 Task: Create a rule from the Routing list, Task moved to a section -> Set Priority in the project ApexLine , set the section as Done clear the priority
Action: Mouse moved to (774, 276)
Screenshot: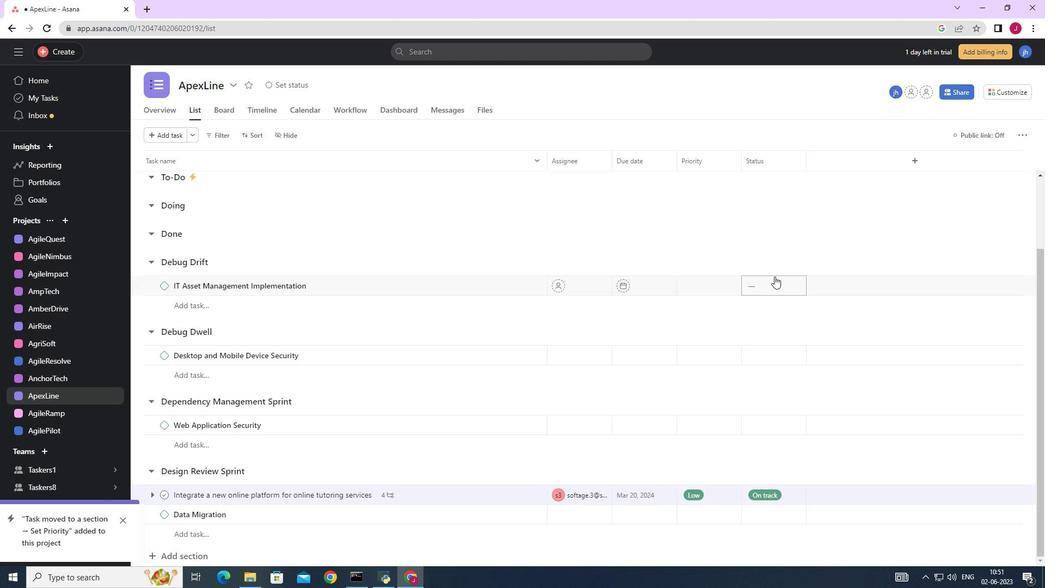 
Action: Mouse scrolled (774, 277) with delta (0, 0)
Screenshot: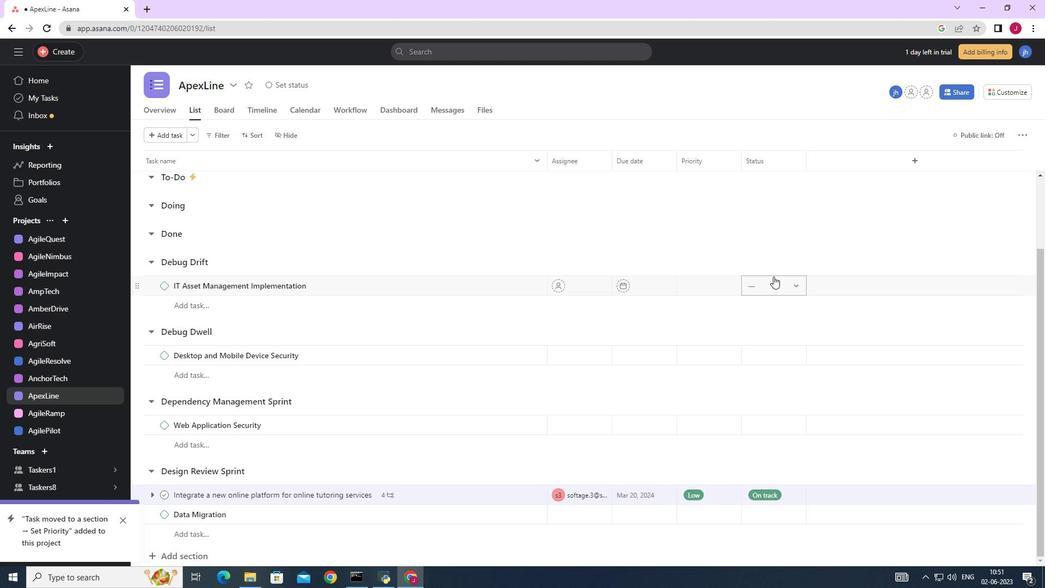 
Action: Mouse scrolled (774, 277) with delta (0, 0)
Screenshot: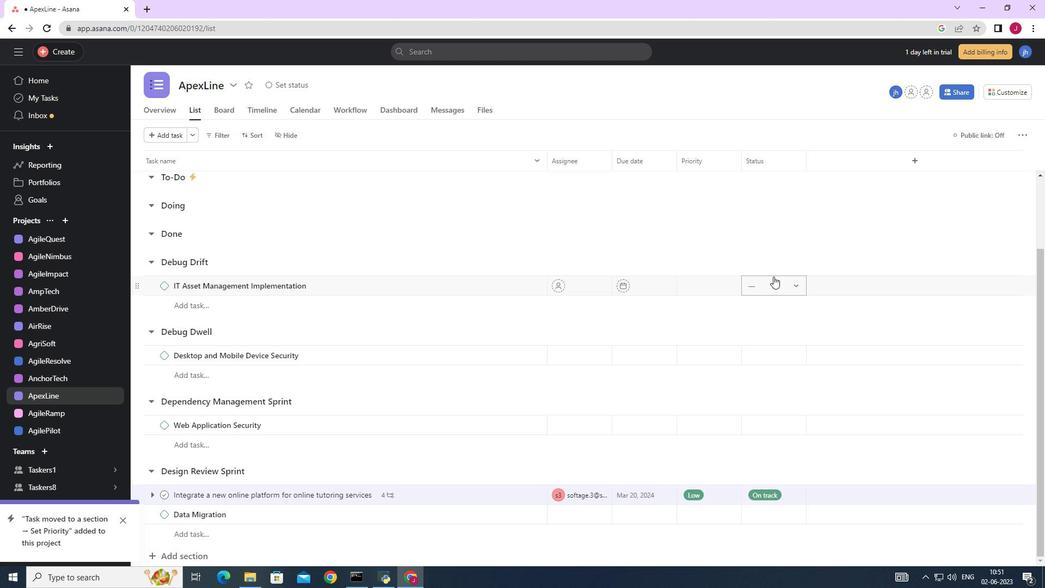 
Action: Mouse moved to (774, 276)
Screenshot: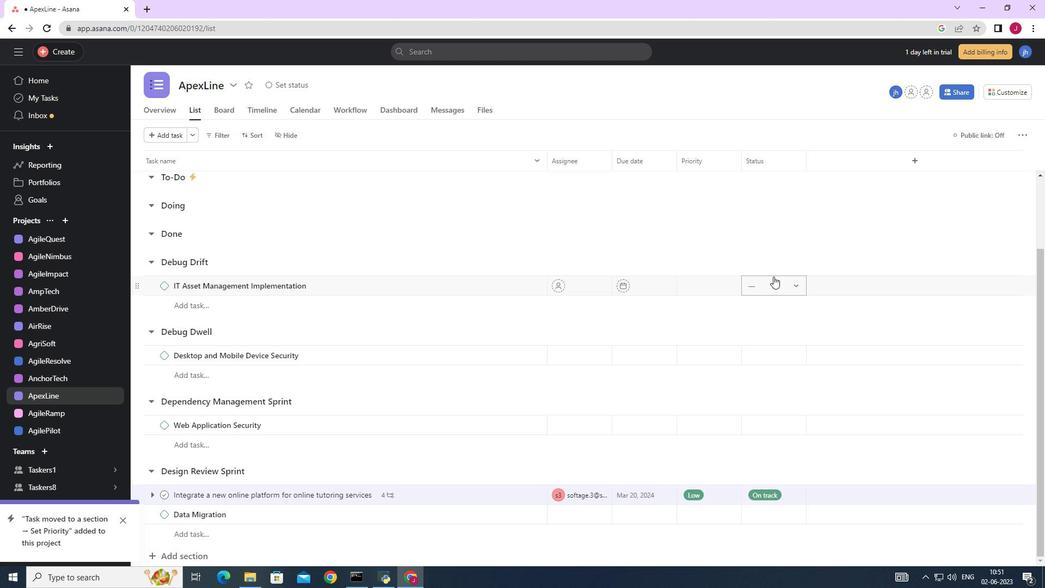 
Action: Mouse scrolled (774, 277) with delta (0, 0)
Screenshot: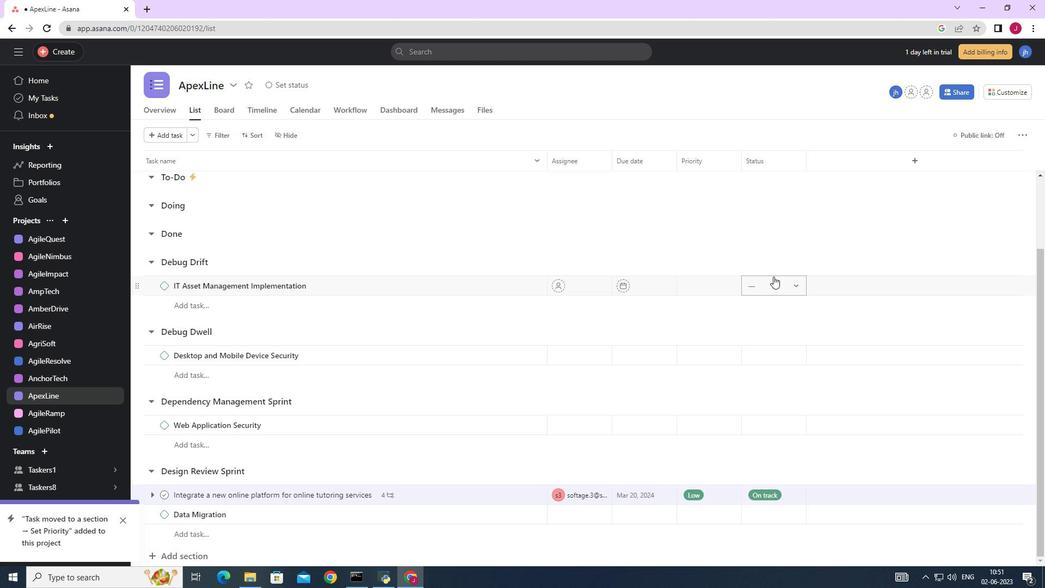 
Action: Mouse moved to (795, 252)
Screenshot: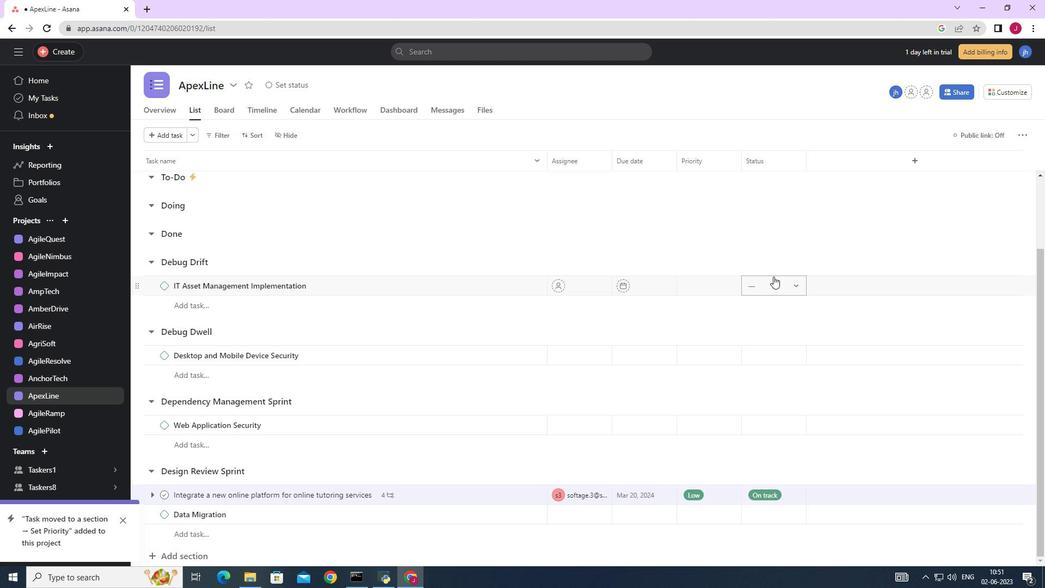 
Action: Mouse scrolled (778, 267) with delta (0, 0)
Screenshot: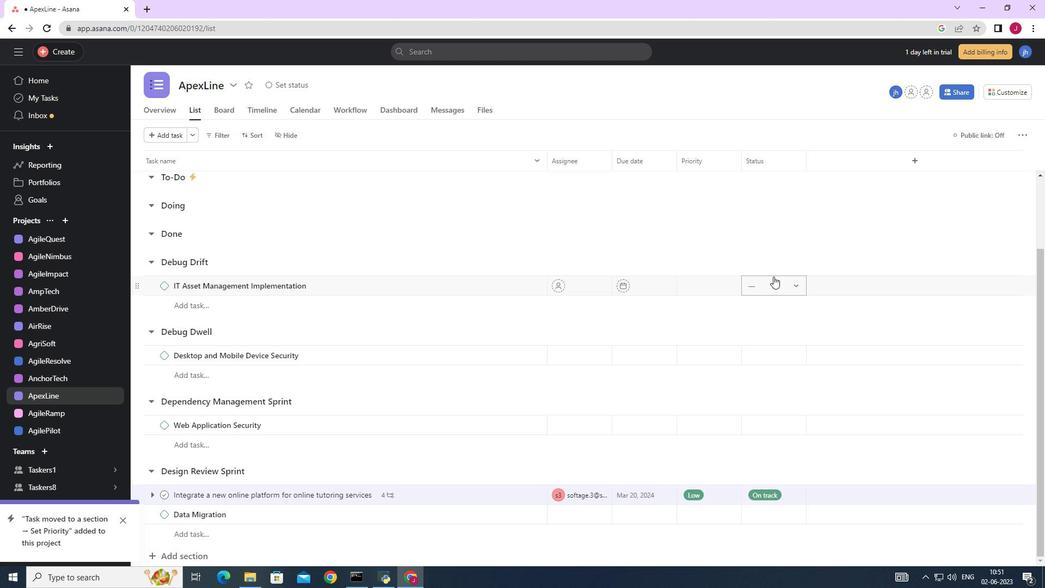
Action: Mouse moved to (1008, 89)
Screenshot: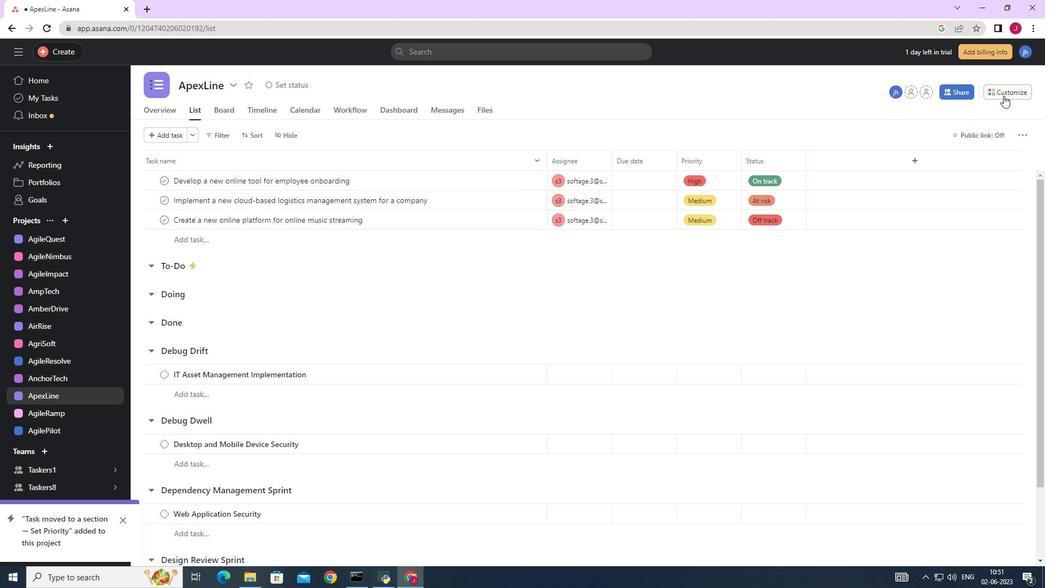 
Action: Mouse pressed left at (1008, 89)
Screenshot: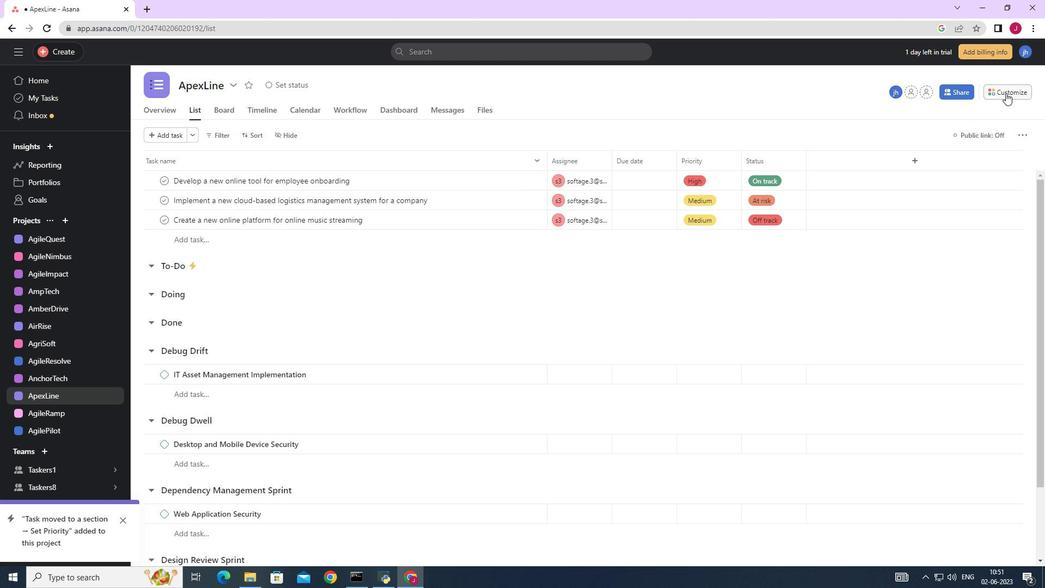 
Action: Mouse moved to (814, 236)
Screenshot: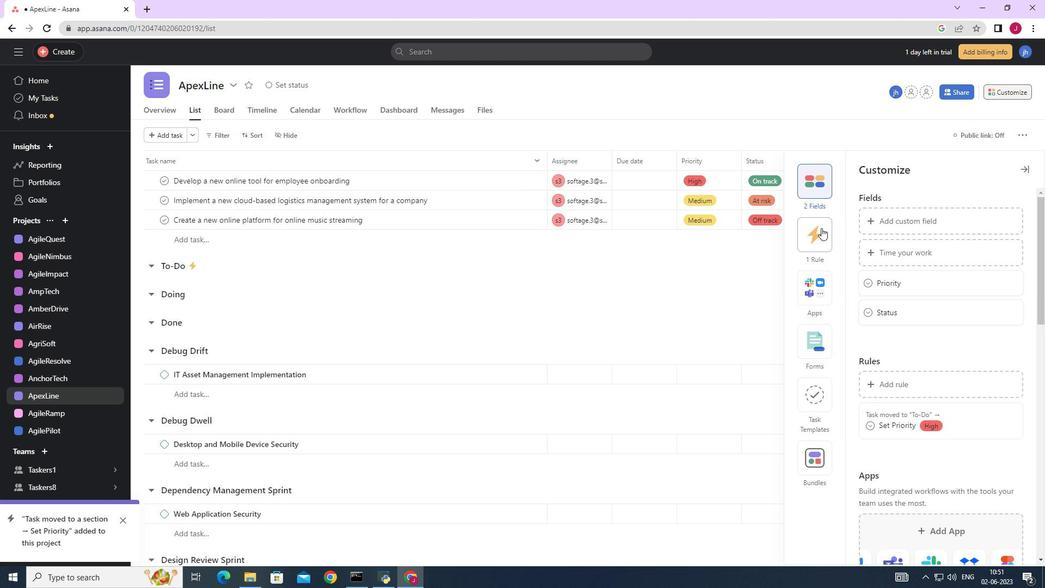 
Action: Mouse pressed left at (814, 236)
Screenshot: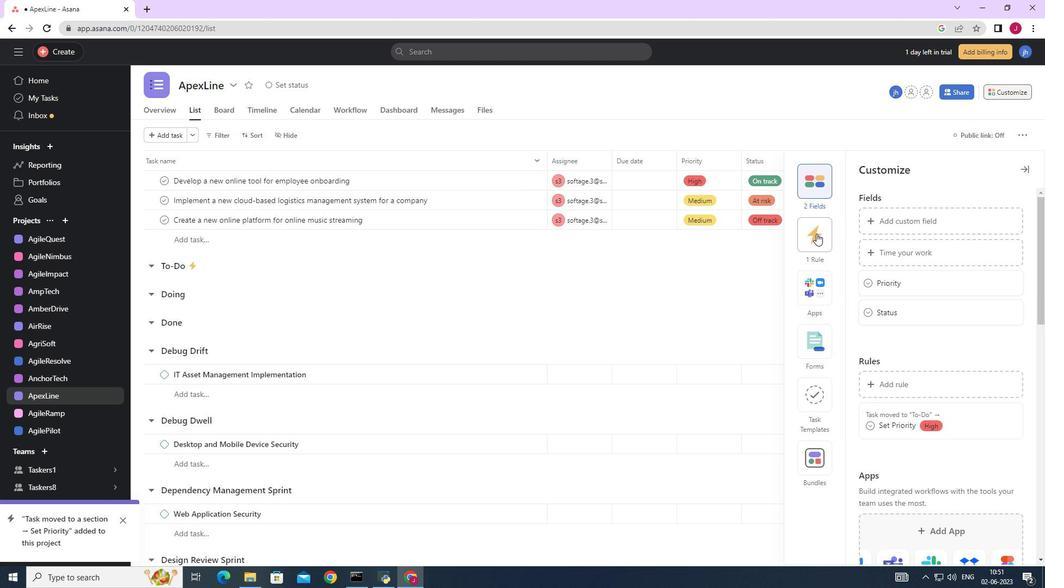 
Action: Mouse moved to (899, 217)
Screenshot: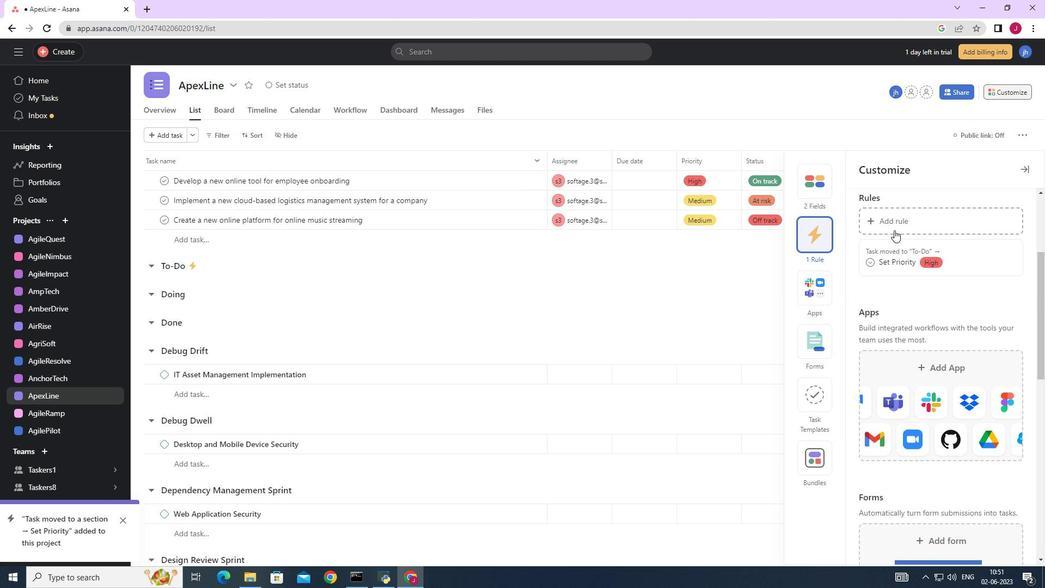
Action: Mouse pressed left at (899, 217)
Screenshot: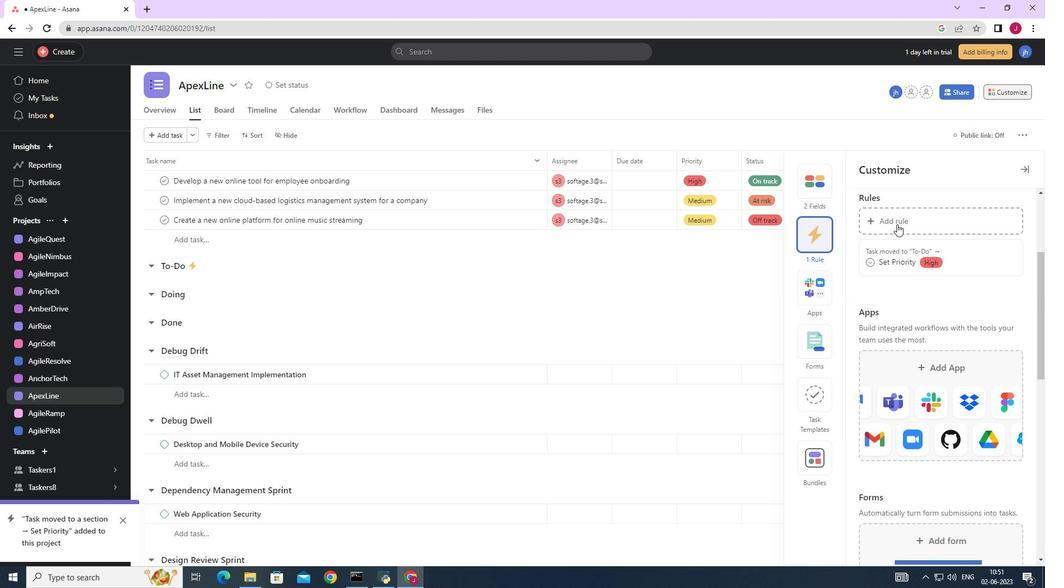 
Action: Mouse moved to (229, 142)
Screenshot: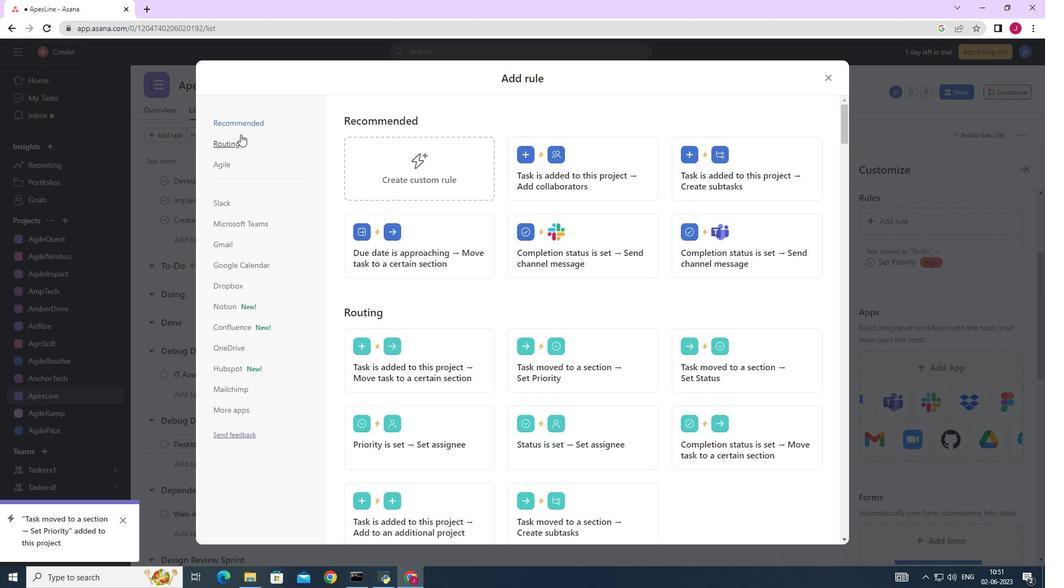 
Action: Mouse pressed left at (229, 142)
Screenshot: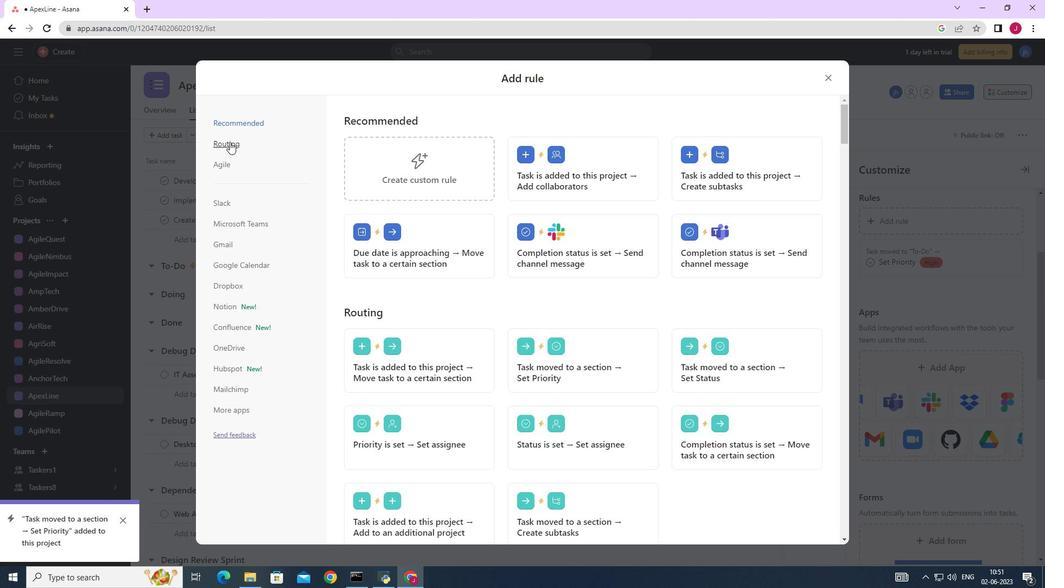 
Action: Mouse moved to (583, 166)
Screenshot: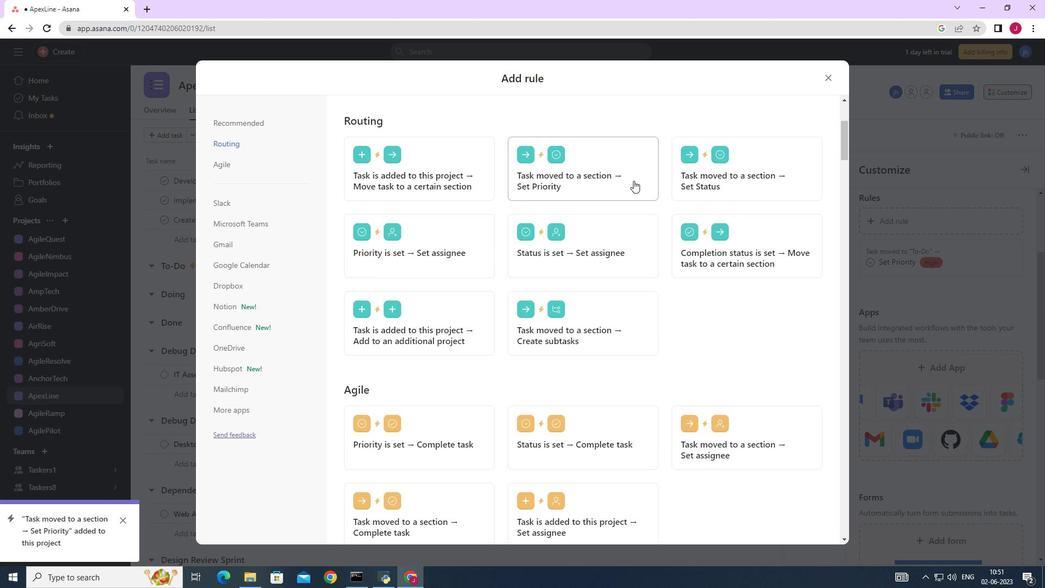 
Action: Mouse pressed left at (583, 166)
Screenshot: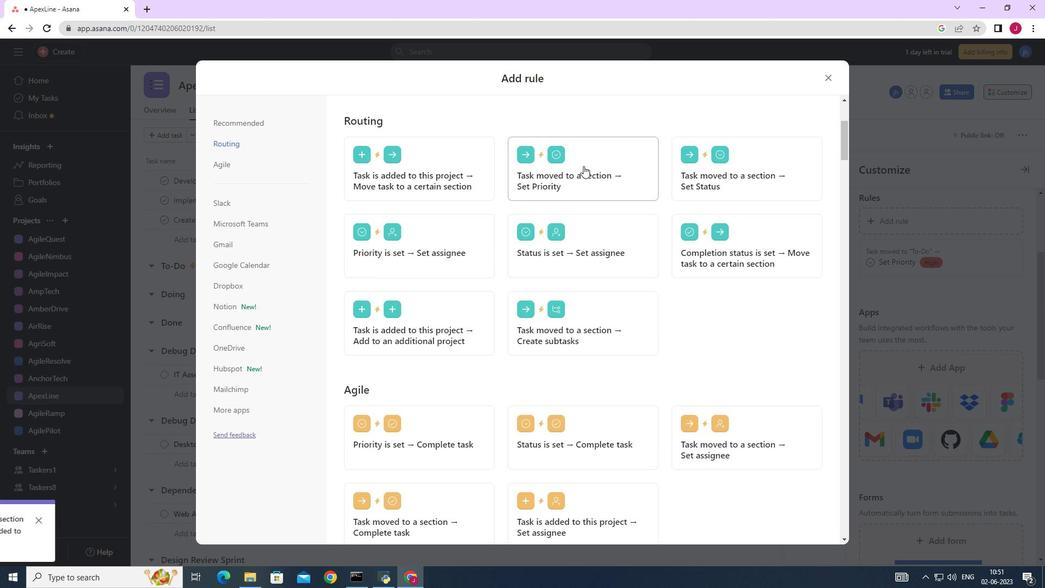 
Action: Mouse moved to (409, 294)
Screenshot: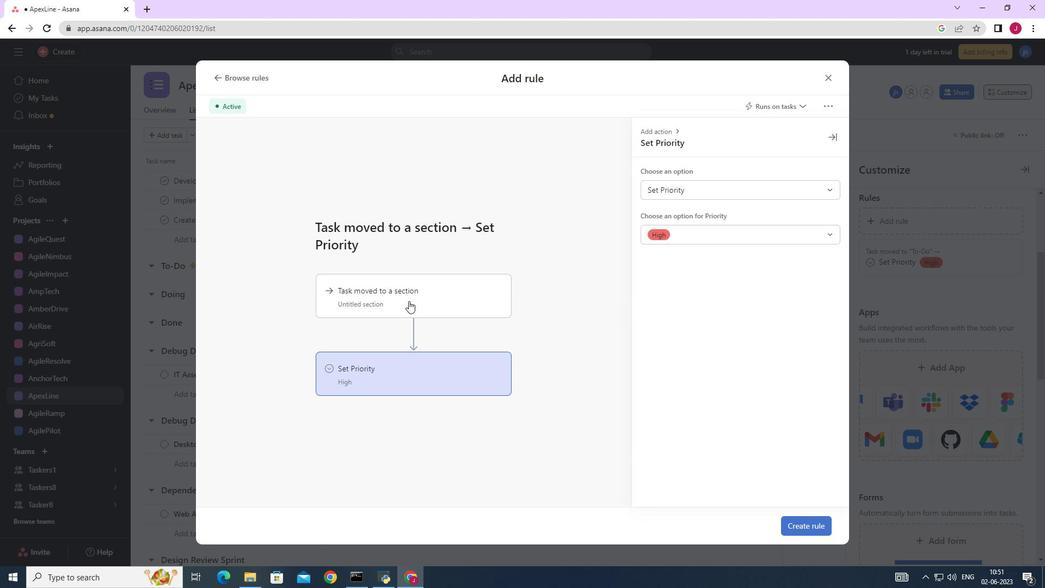 
Action: Mouse pressed left at (409, 294)
Screenshot: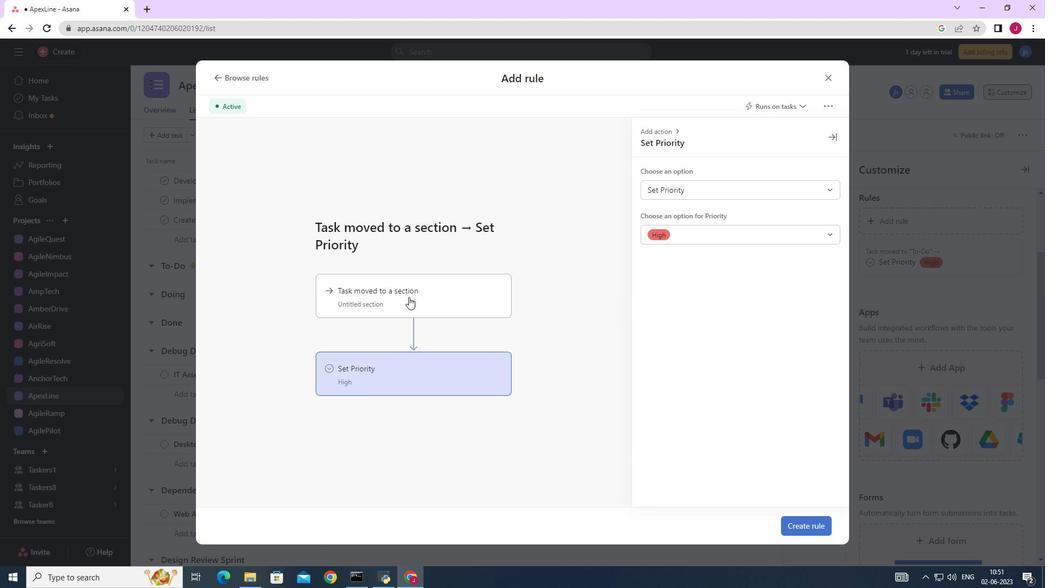 
Action: Mouse moved to (719, 190)
Screenshot: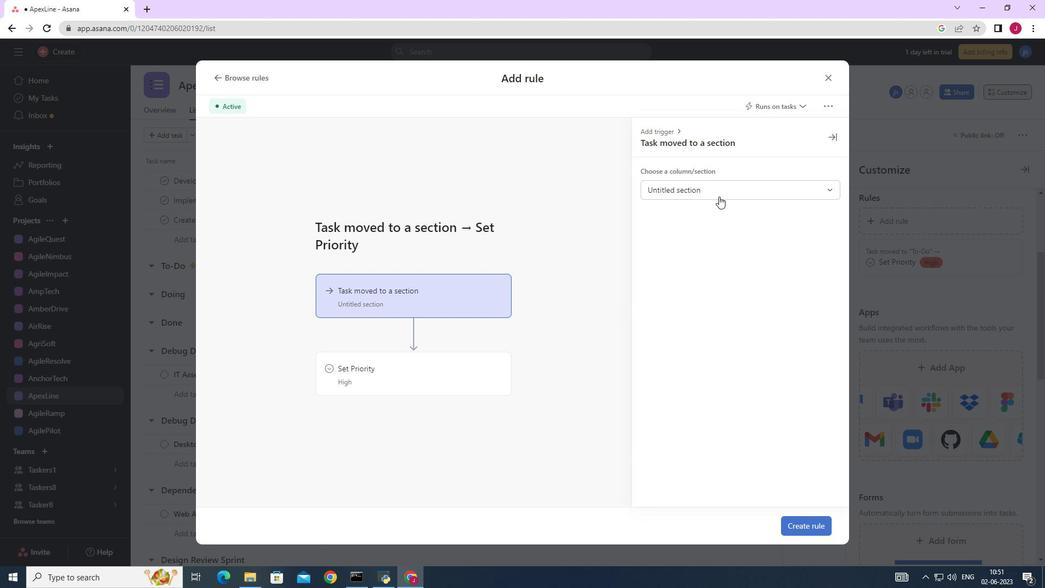 
Action: Mouse pressed left at (719, 190)
Screenshot: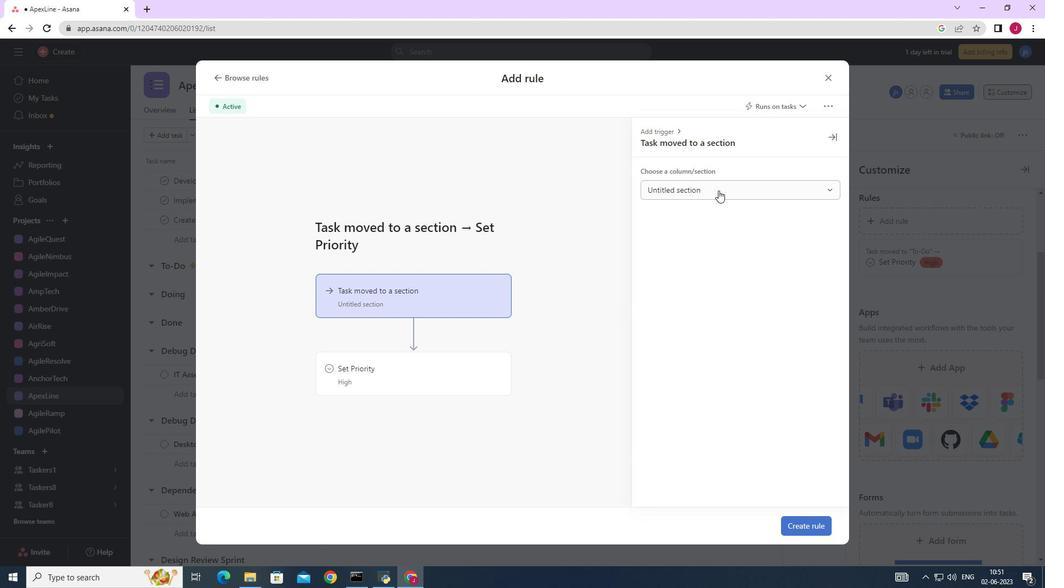 
Action: Mouse moved to (681, 273)
Screenshot: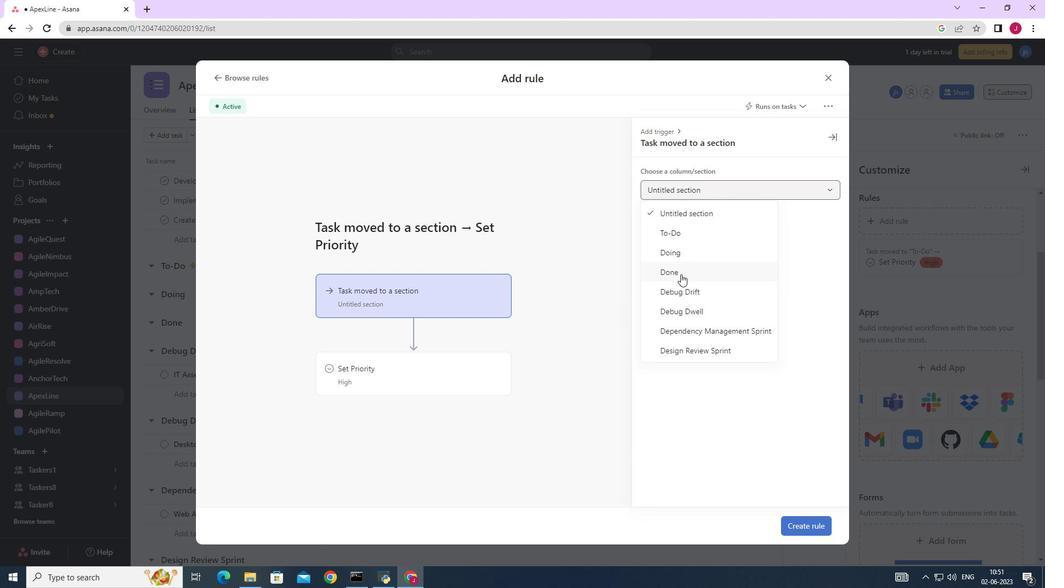
Action: Mouse pressed left at (681, 273)
Screenshot: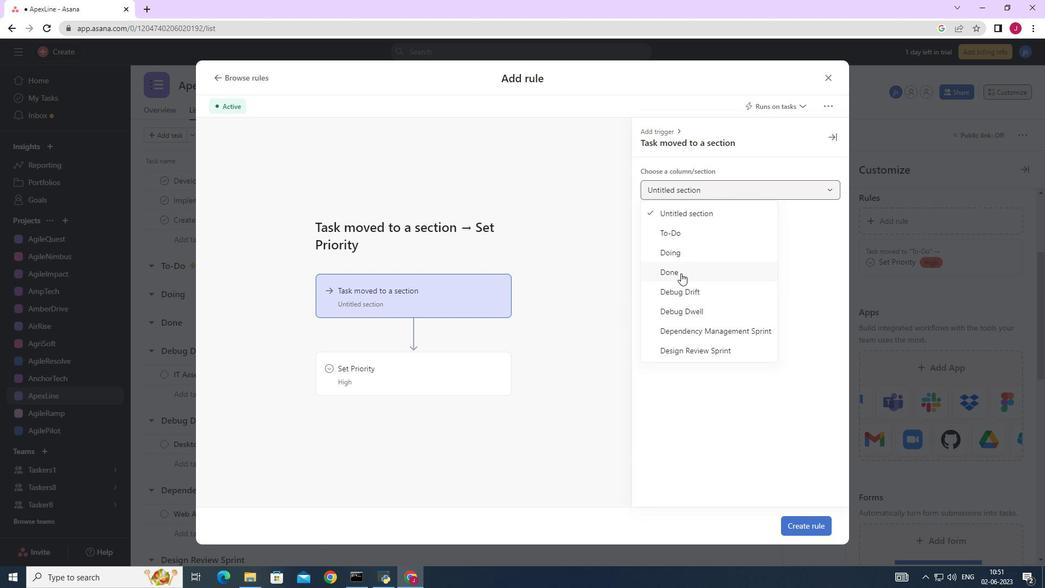 
Action: Mouse moved to (386, 404)
Screenshot: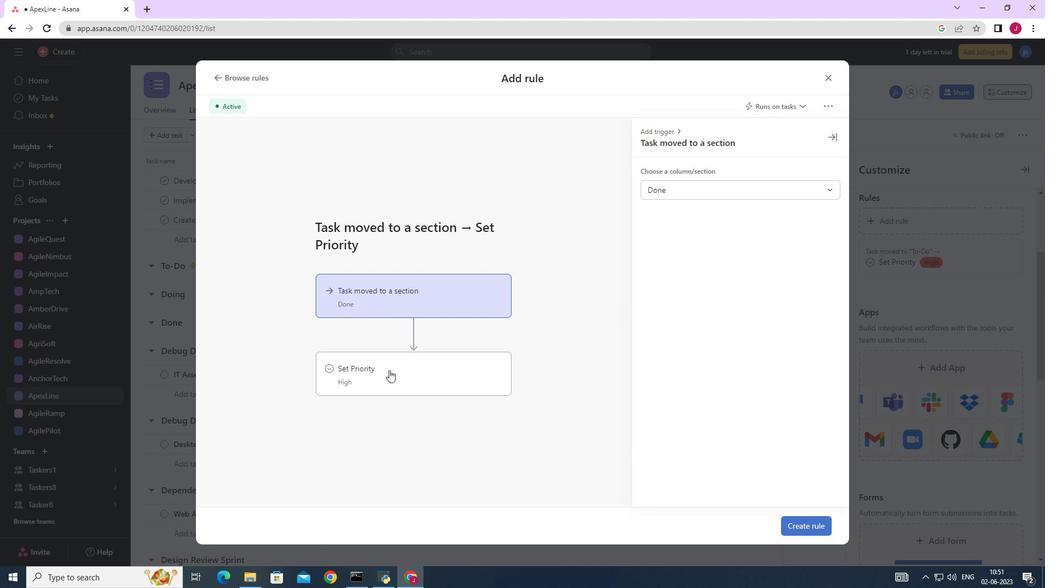 
Action: Mouse pressed left at (386, 404)
Screenshot: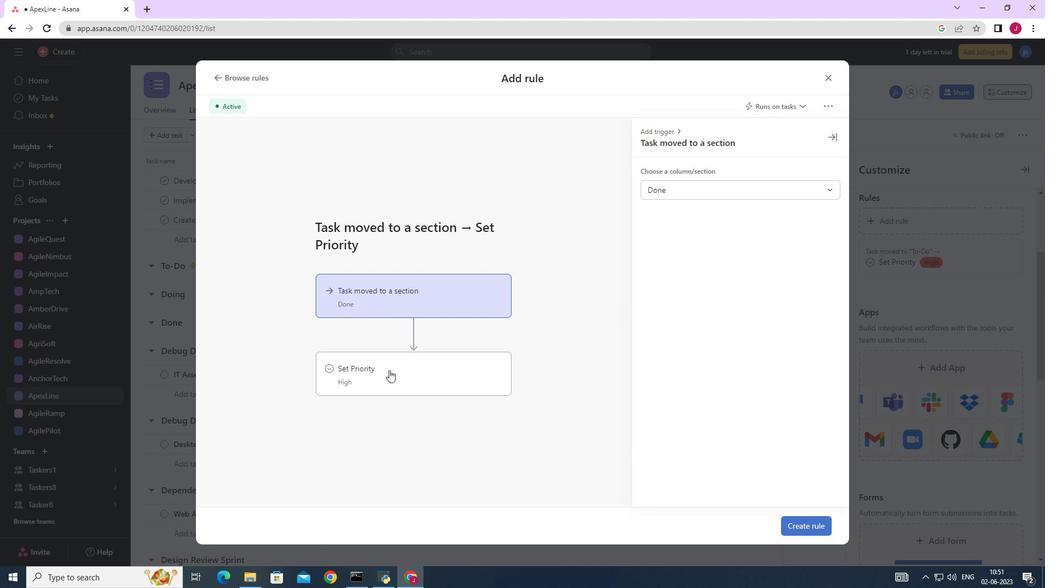 
Action: Mouse moved to (521, 366)
Screenshot: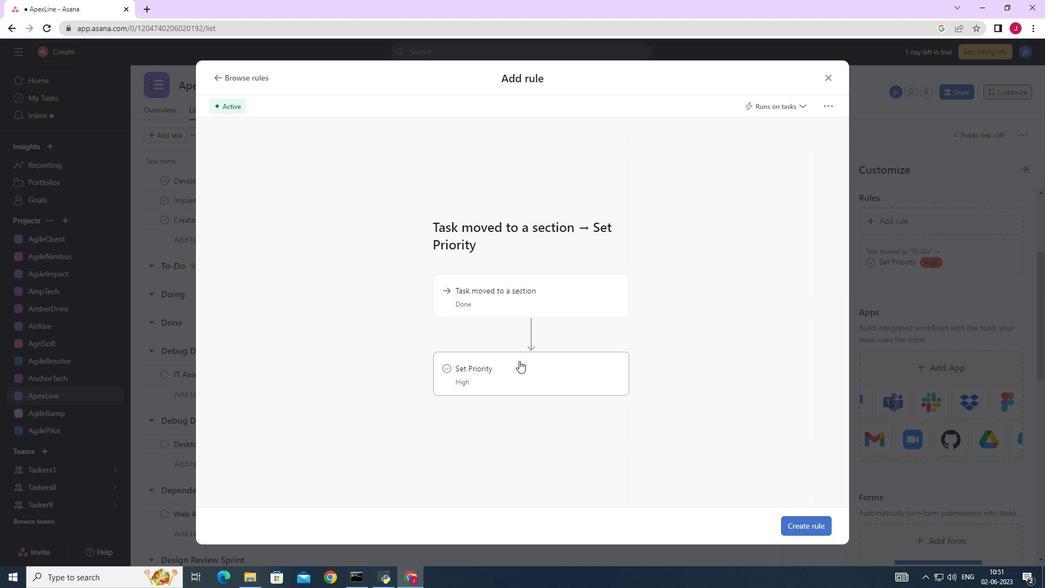 
Action: Mouse pressed left at (521, 366)
Screenshot: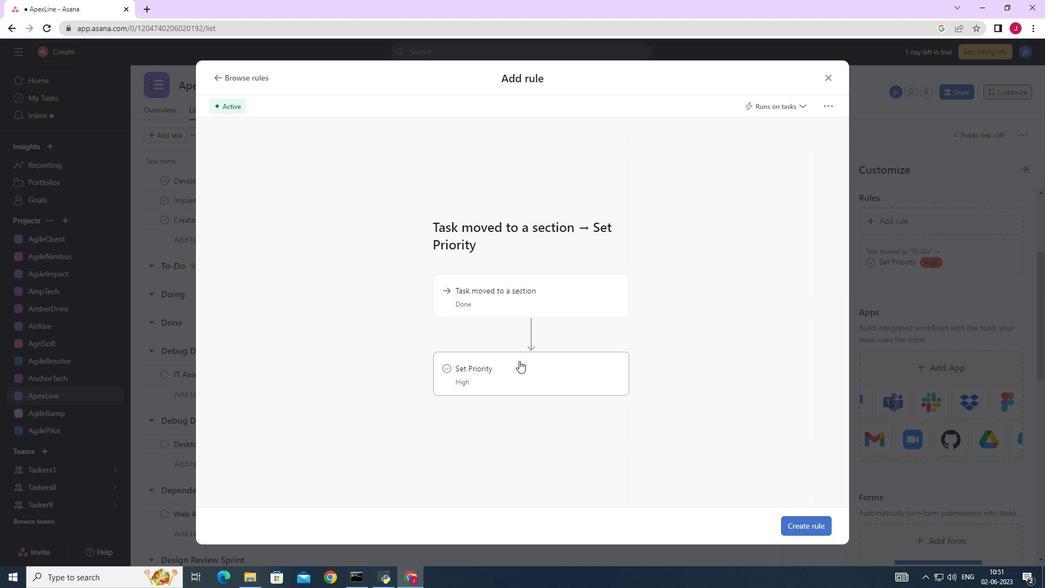 
Action: Mouse moved to (692, 187)
Screenshot: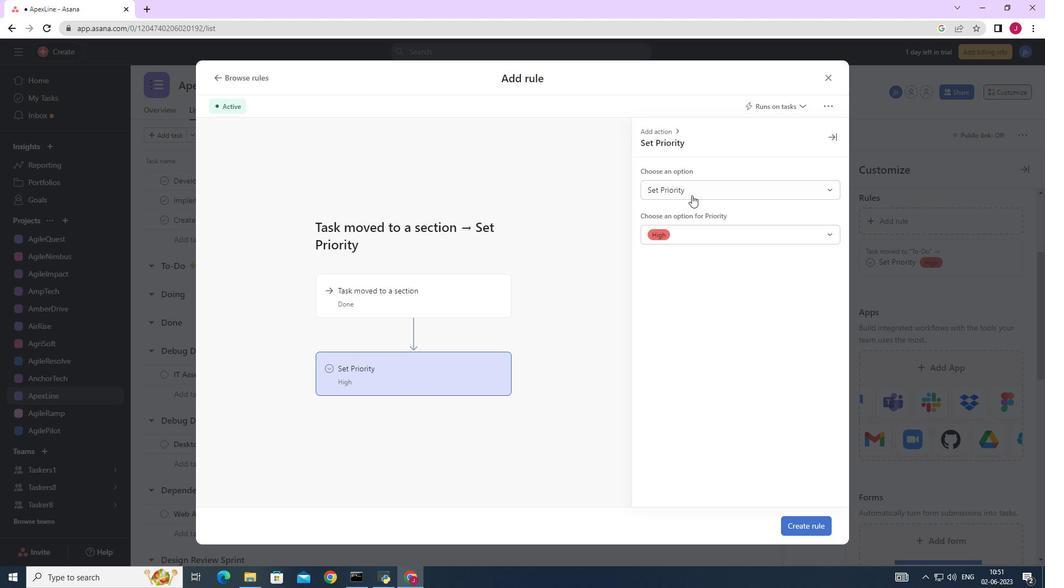 
Action: Mouse pressed left at (692, 187)
Screenshot: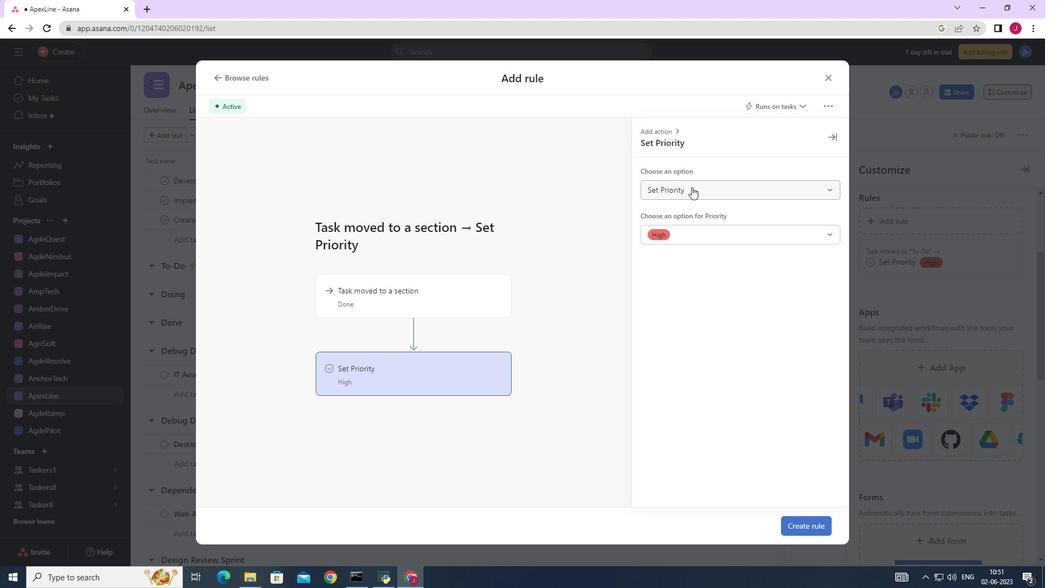 
Action: Mouse moved to (686, 229)
Screenshot: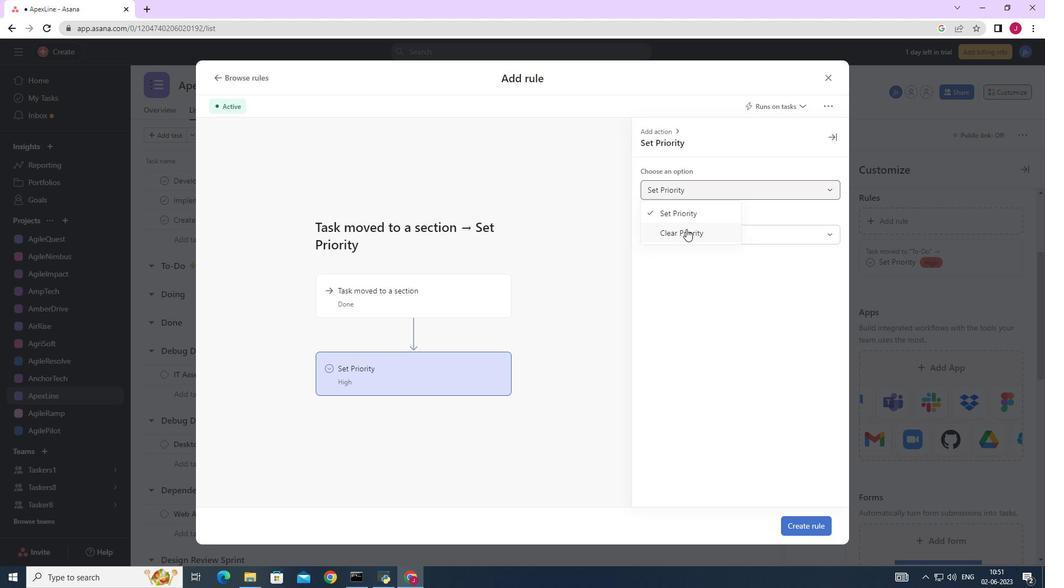 
Action: Mouse pressed left at (686, 229)
Screenshot: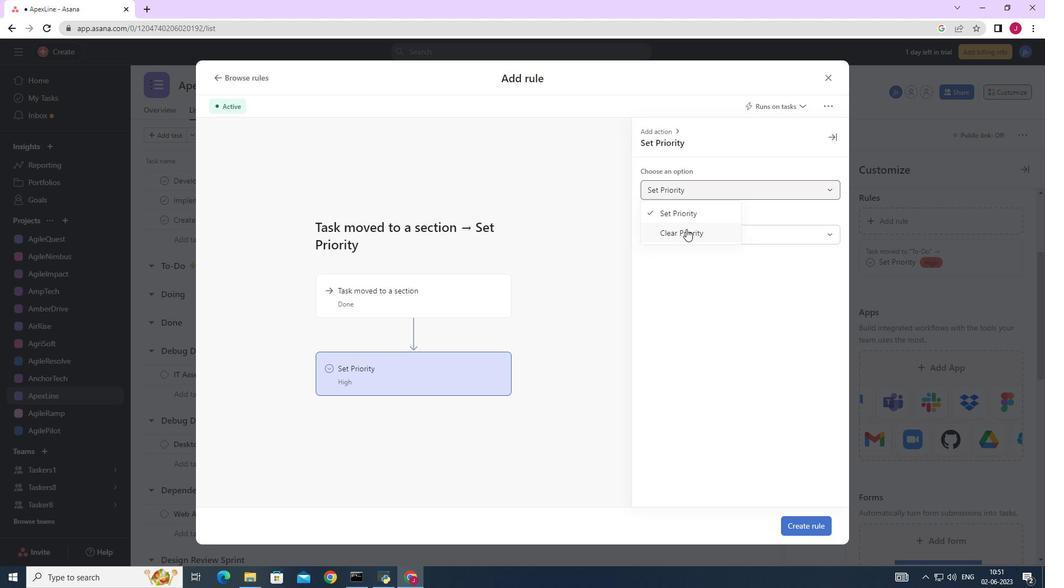 
Action: Mouse moved to (665, 188)
Screenshot: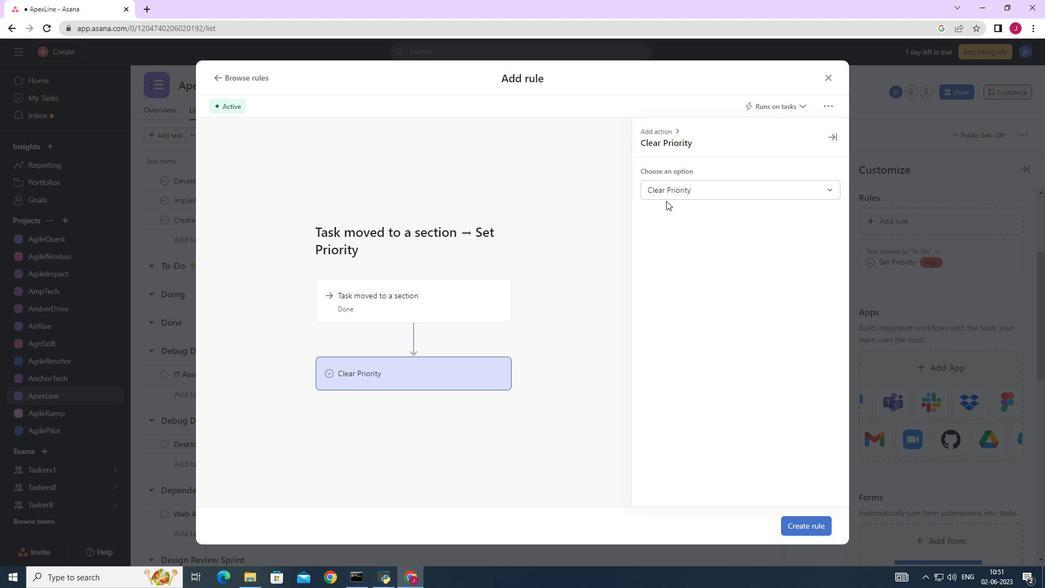 
Action: Mouse pressed left at (665, 188)
Screenshot: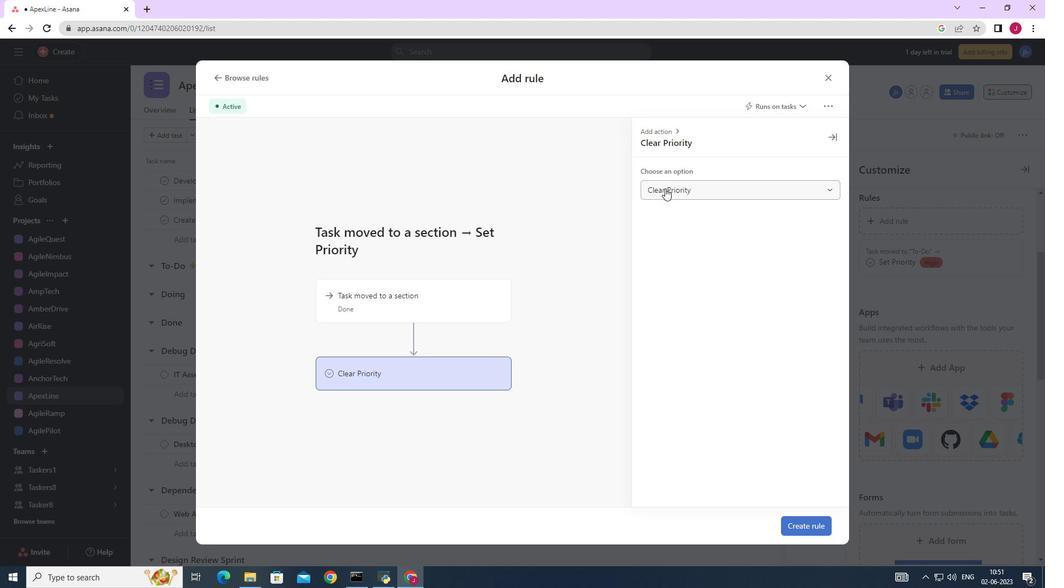 
Action: Mouse moved to (672, 231)
Screenshot: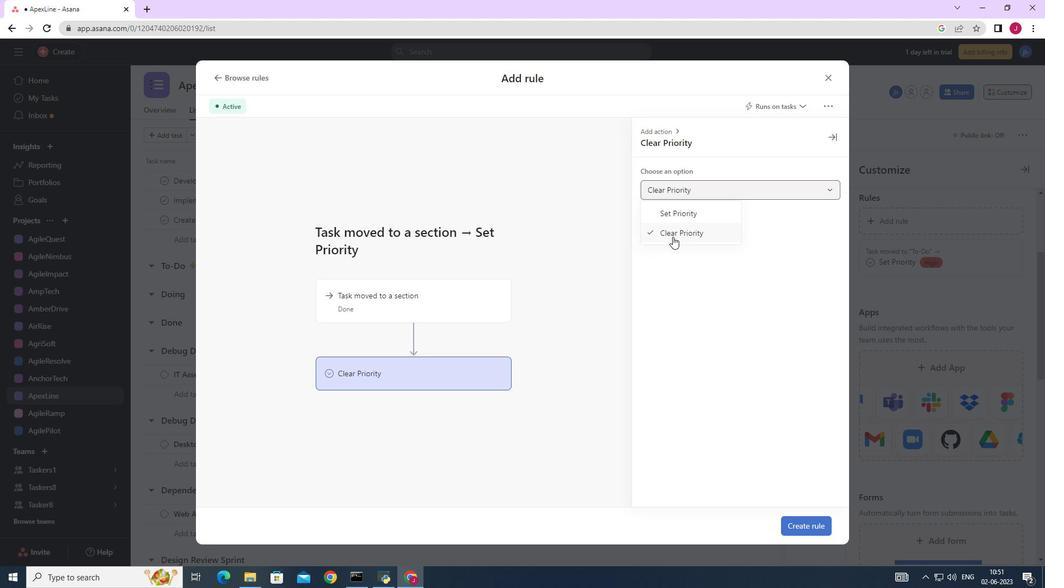 
Action: Mouse pressed left at (672, 231)
Screenshot: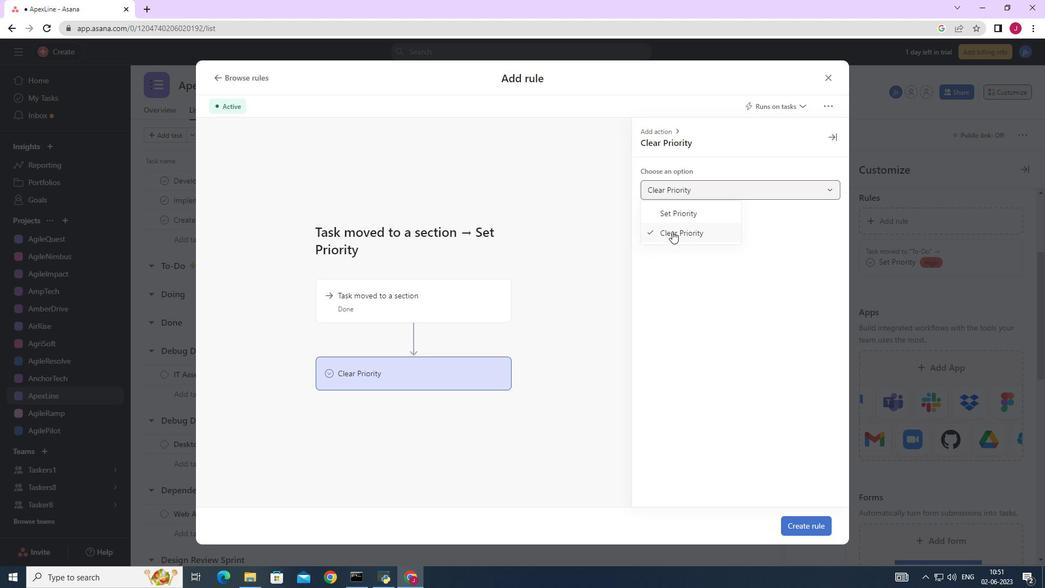 
Action: Mouse moved to (442, 381)
Screenshot: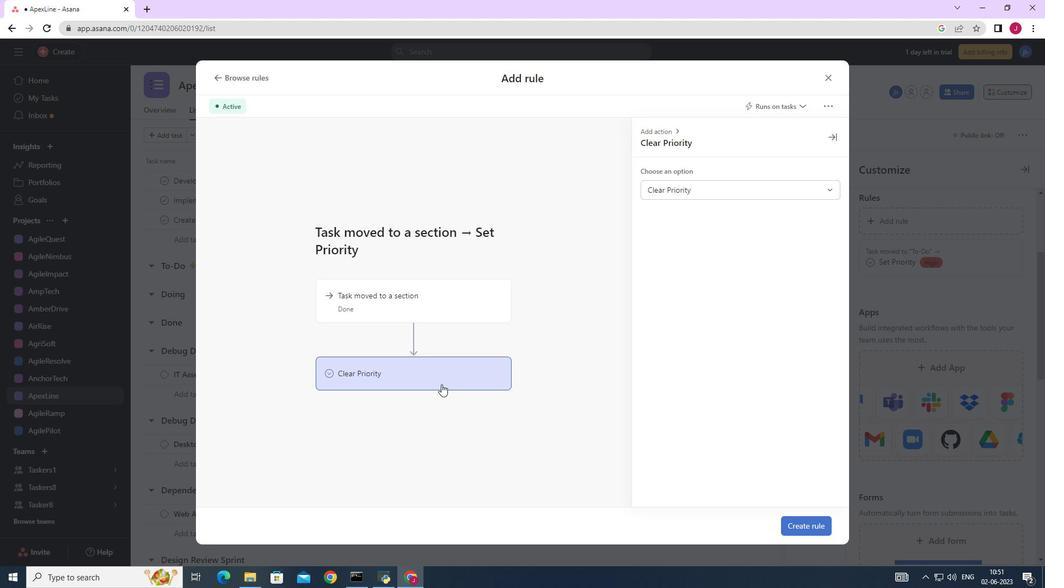 
Action: Mouse pressed left at (442, 381)
Screenshot: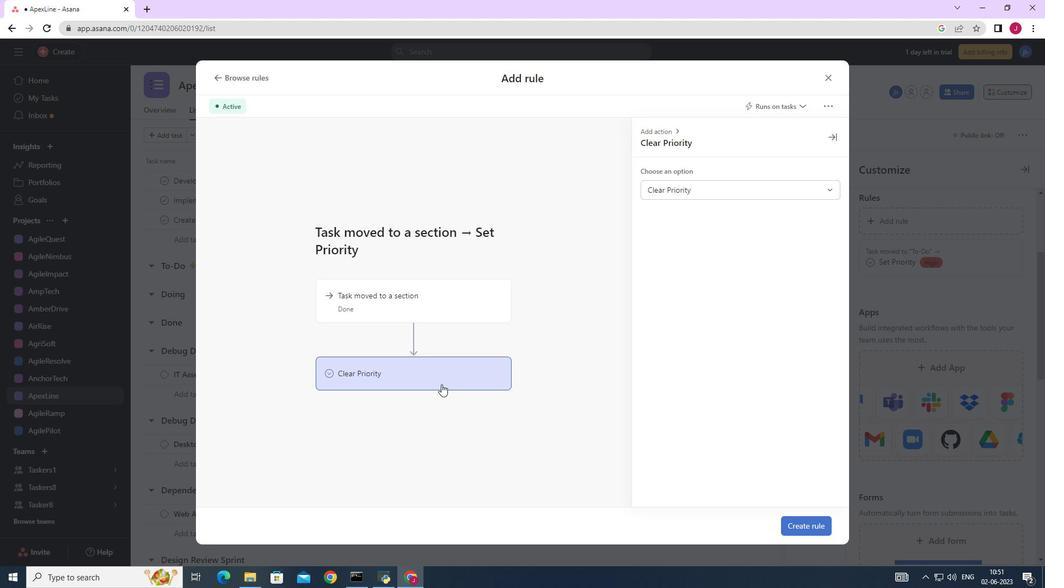 
Action: Mouse moved to (429, 303)
Screenshot: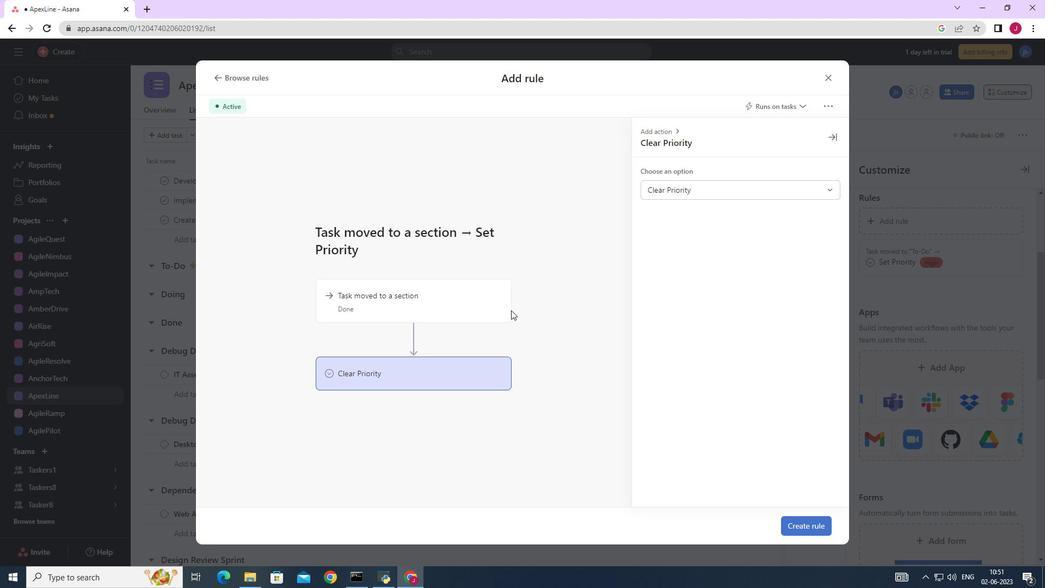 
Action: Mouse pressed left at (429, 303)
Screenshot: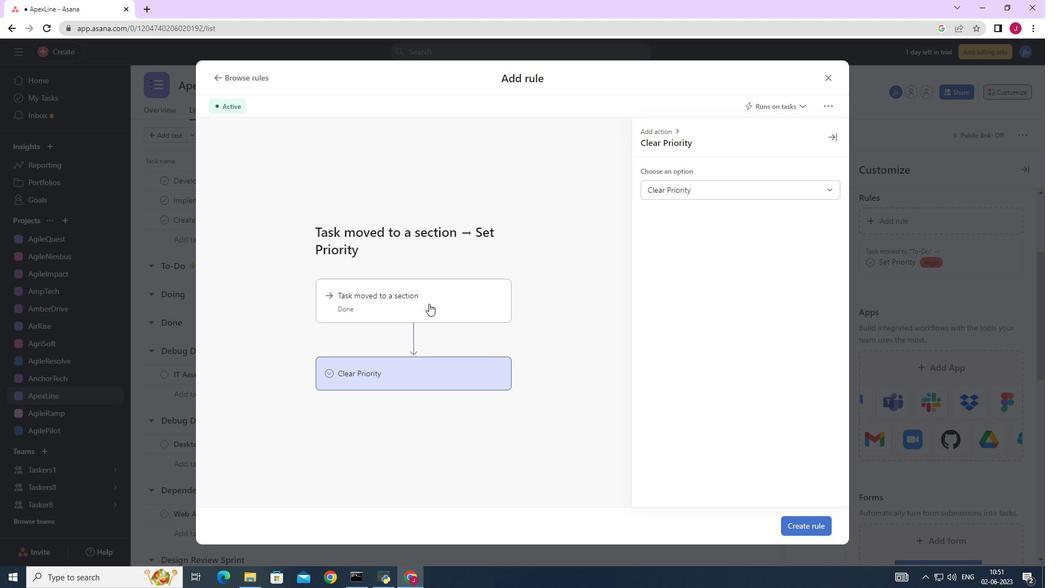 
Action: Mouse moved to (487, 373)
Screenshot: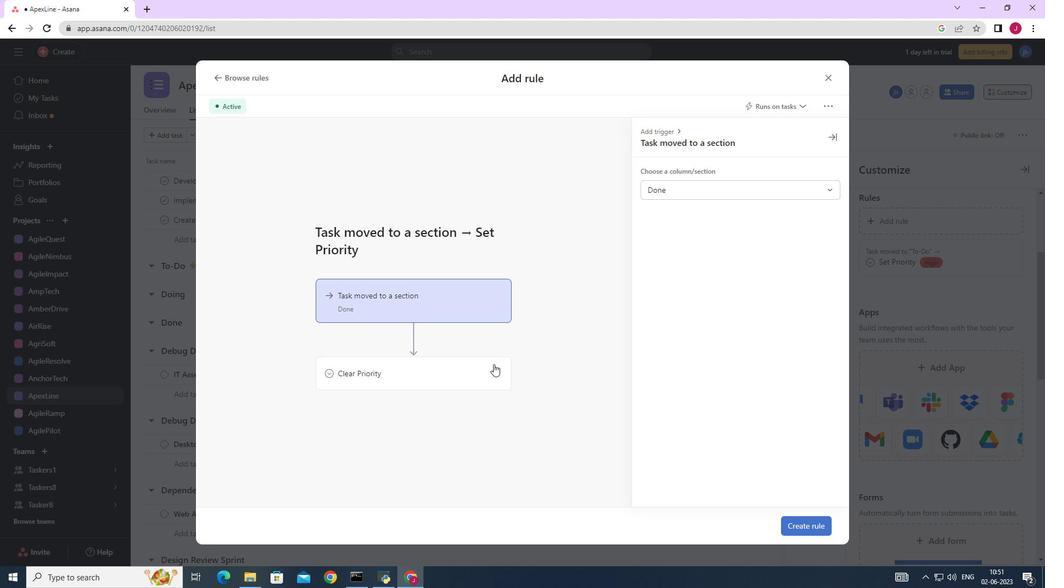 
Action: Mouse pressed left at (487, 373)
Screenshot: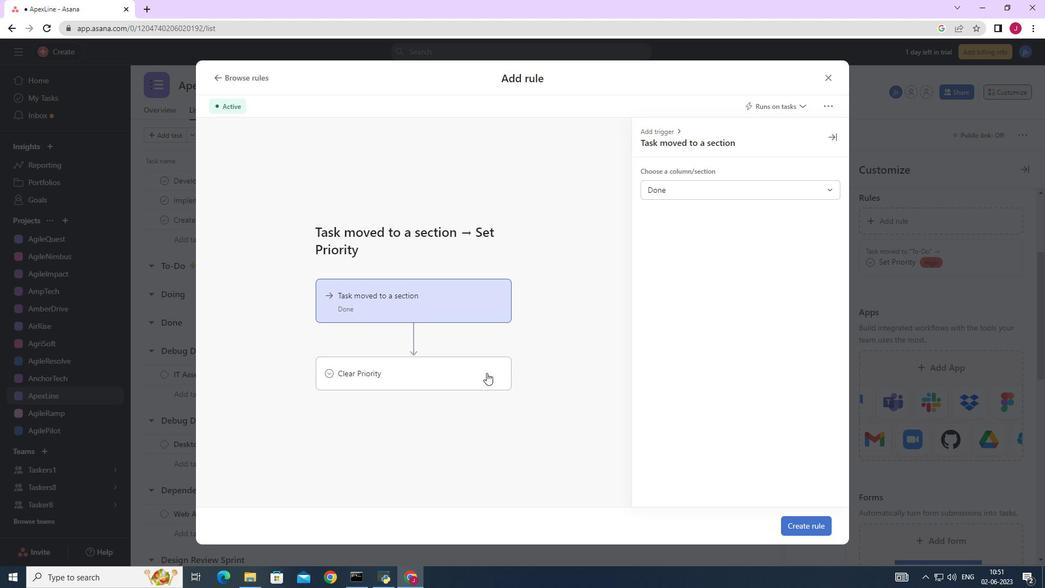 
Action: Mouse moved to (810, 524)
Screenshot: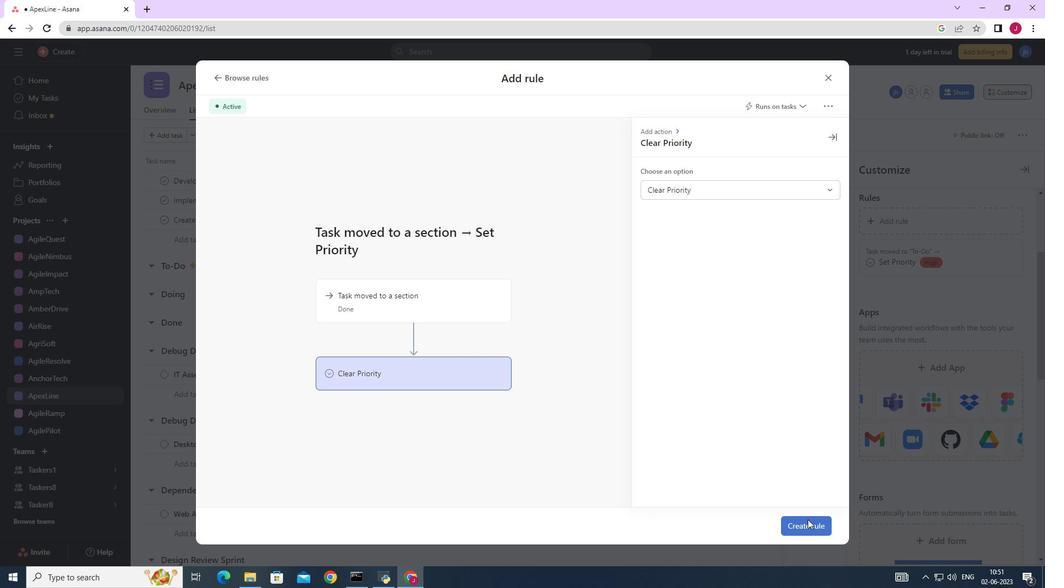 
Action: Mouse pressed left at (810, 524)
Screenshot: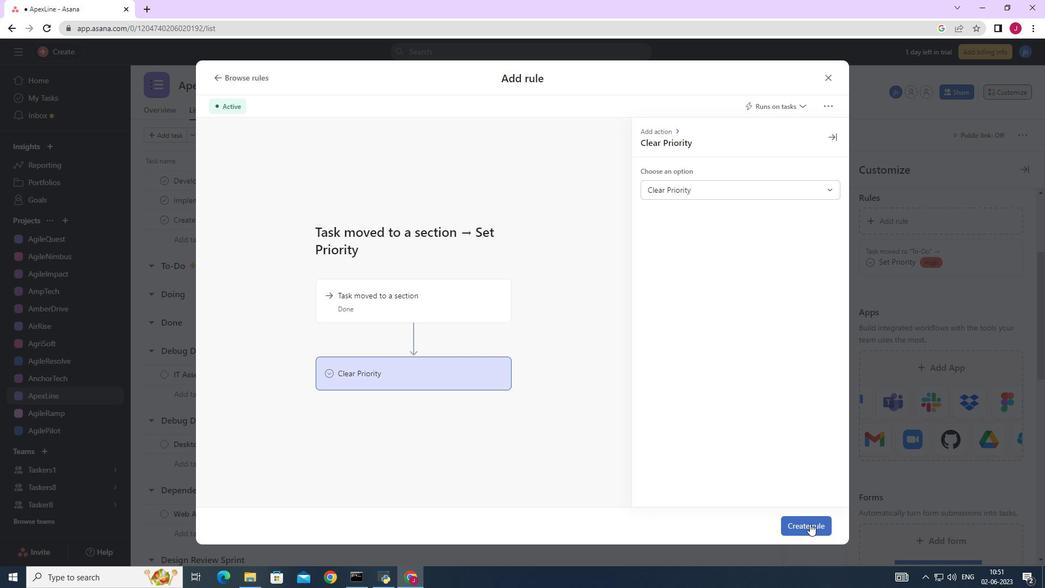 
Action: Mouse moved to (797, 510)
Screenshot: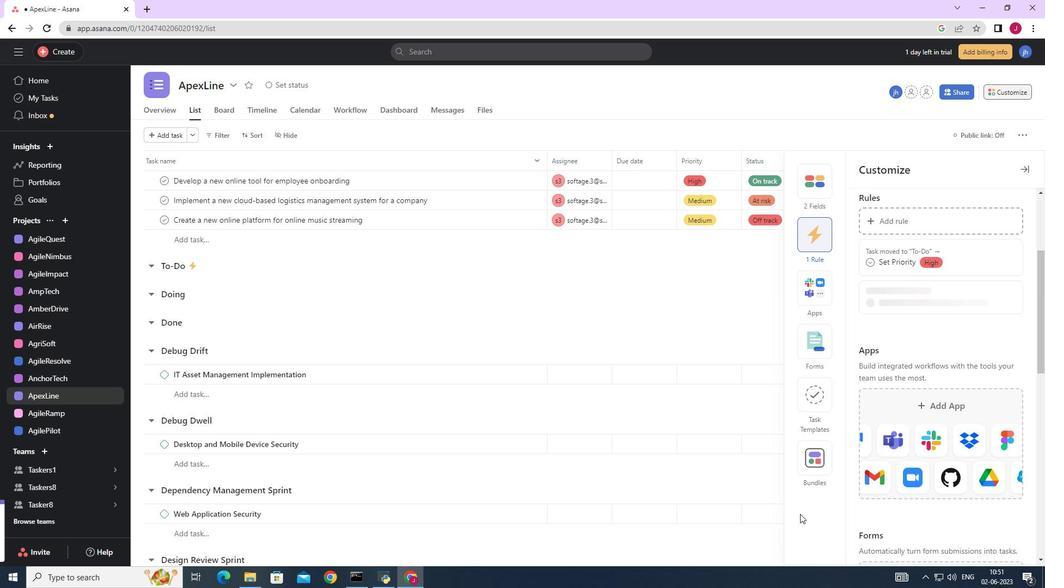 
